 Task: Create Workspace Corporate Social Responsibility Workspace description Manage and track company import and export compliance. Workspace type Marketing 
Action: Mouse moved to (402, 86)
Screenshot: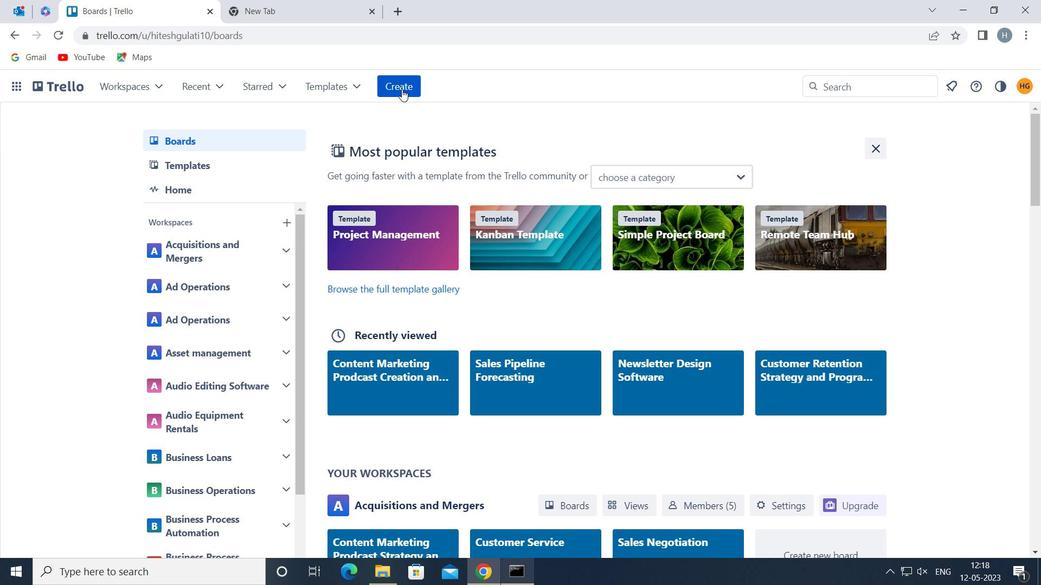 
Action: Mouse pressed left at (402, 86)
Screenshot: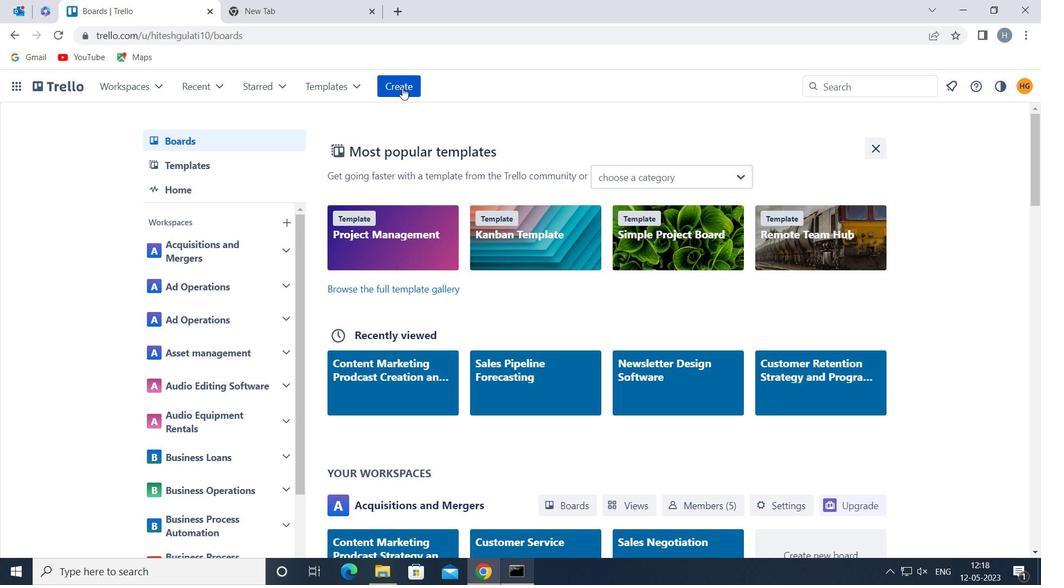 
Action: Mouse moved to (463, 229)
Screenshot: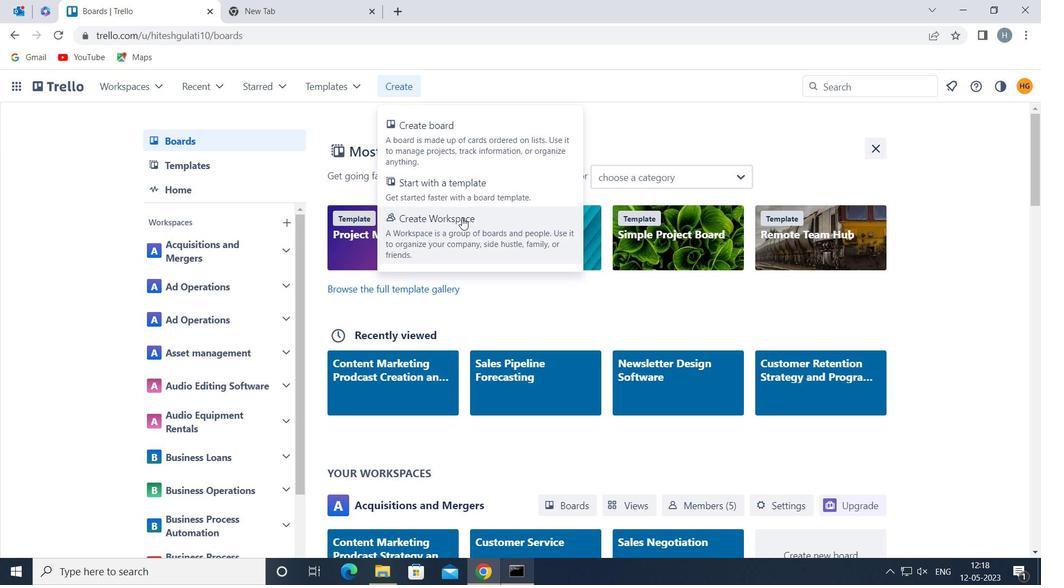 
Action: Mouse pressed left at (463, 229)
Screenshot: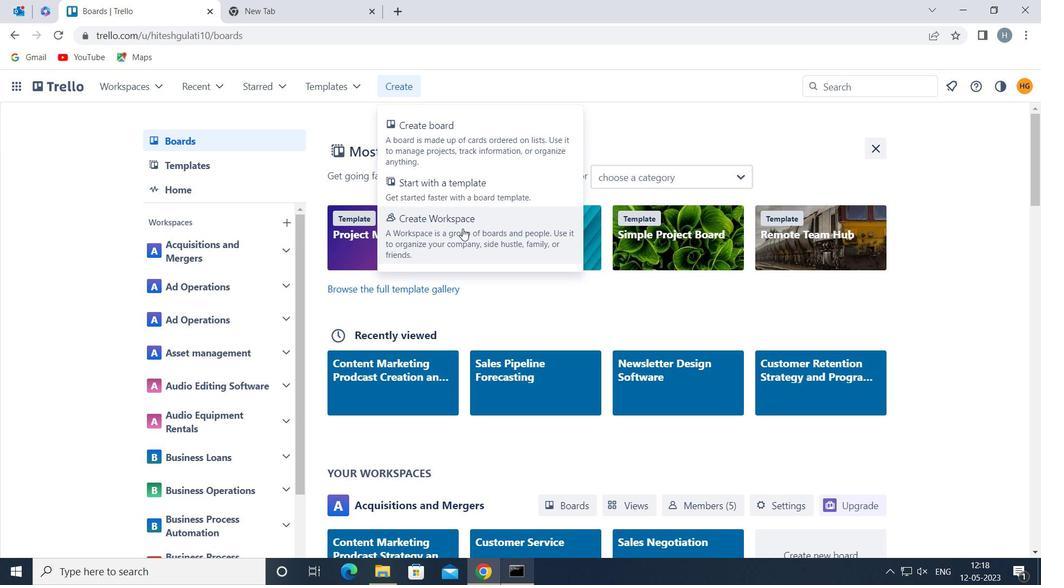 
Action: Key pressed <Key.shift>CORPORATE<Key.space><Key.shift>SOCIAL<Key.space><Key.shift>RESPONSIBILITY
Screenshot: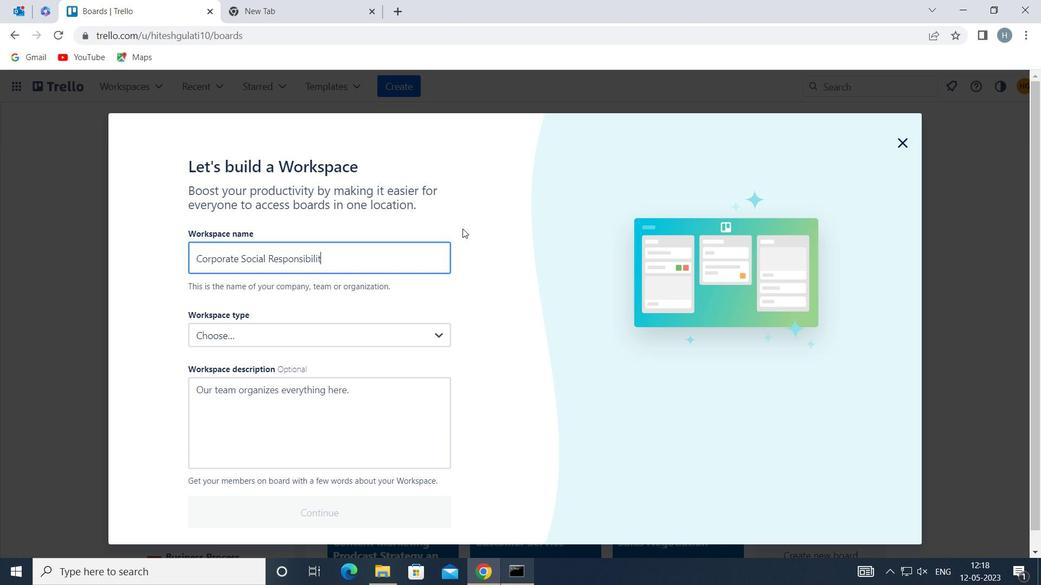 
Action: Mouse moved to (346, 406)
Screenshot: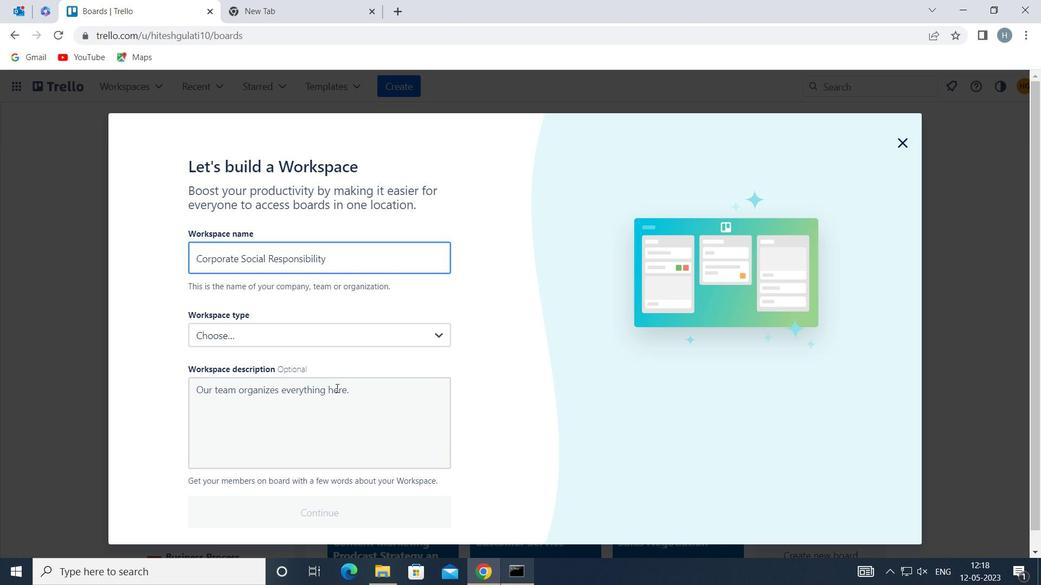 
Action: Mouse pressed left at (346, 406)
Screenshot: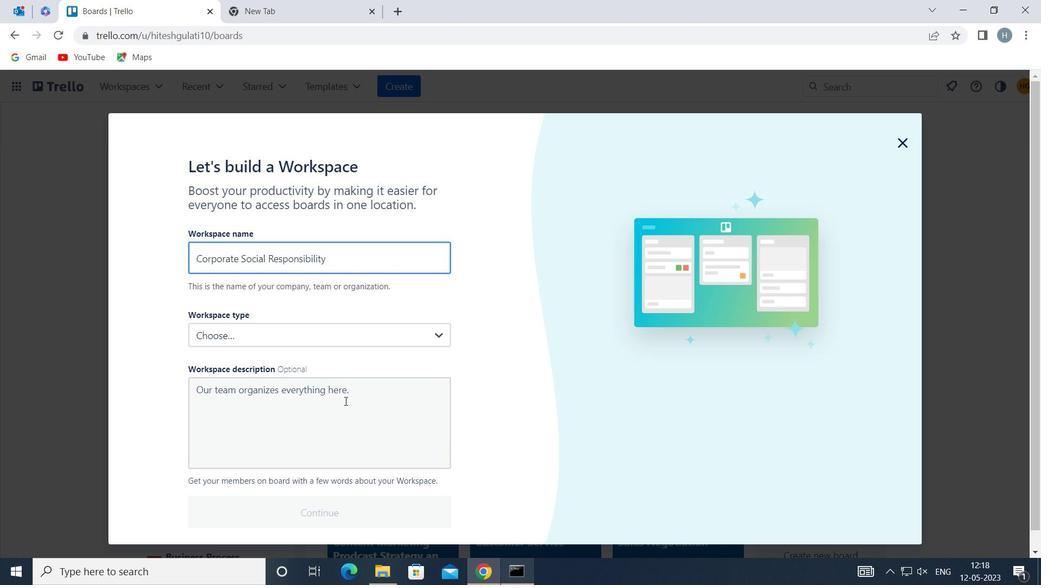 
Action: Mouse moved to (346, 407)
Screenshot: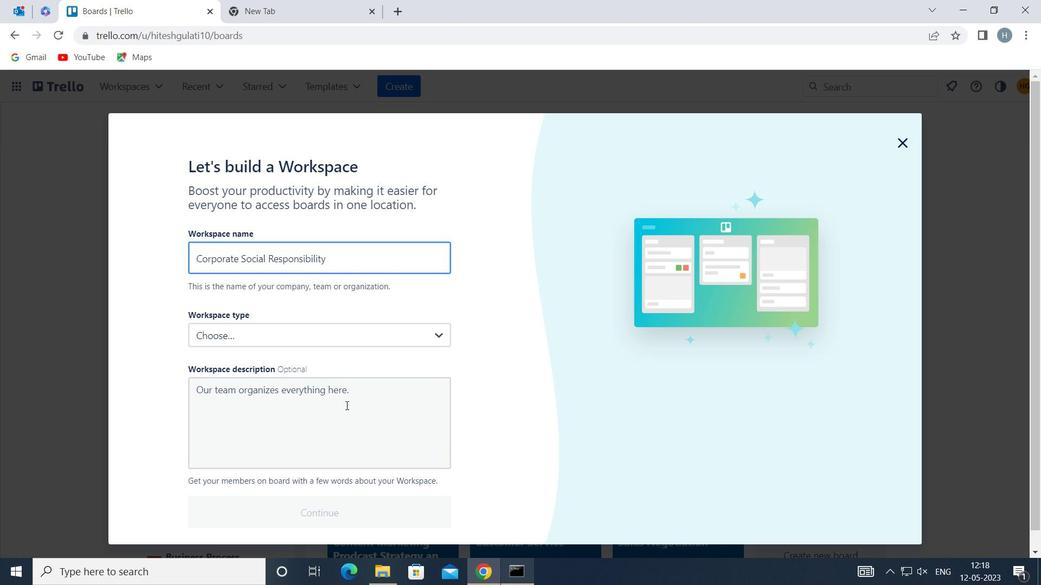 
Action: Key pressed <Key.shift>MANAGE<Key.space>AND<Key.space>TRACK<Key.space>COMPANY<Key.space>IMPORT<Key.space>AND<Key.space>EXPORT<Key.space>COMPLIANCE
Screenshot: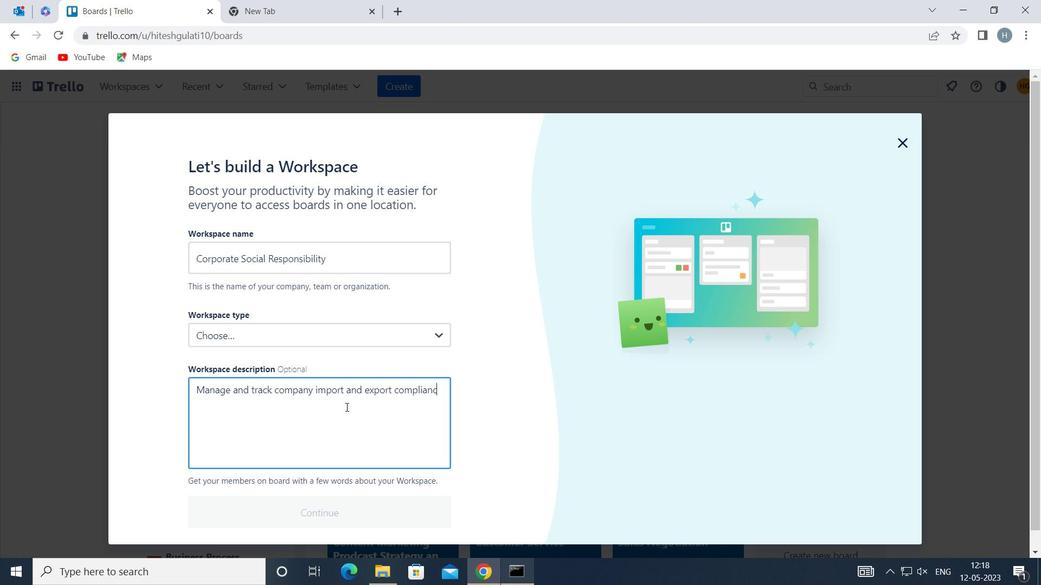 
Action: Mouse moved to (367, 331)
Screenshot: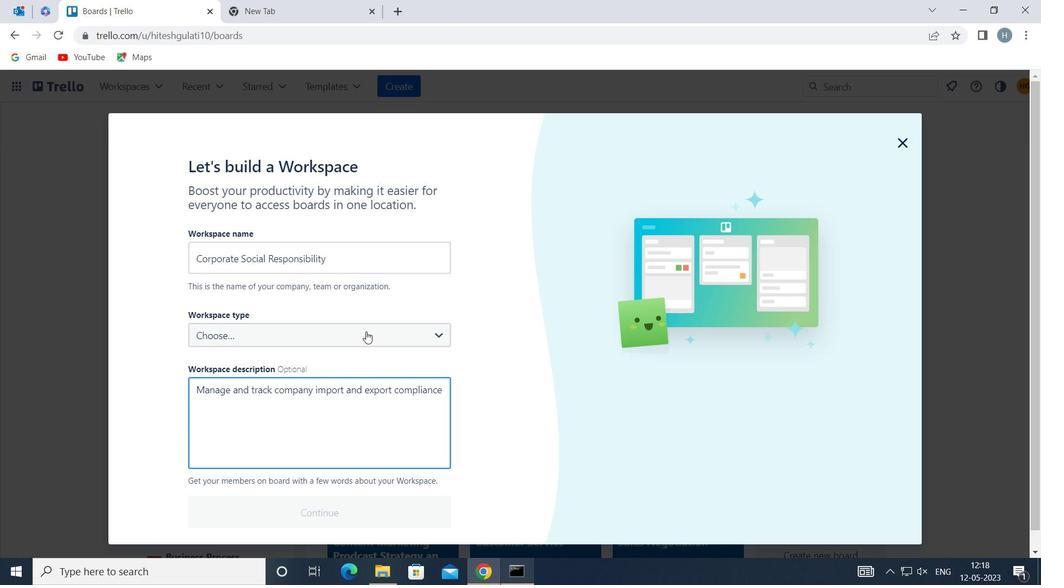 
Action: Mouse pressed left at (367, 331)
Screenshot: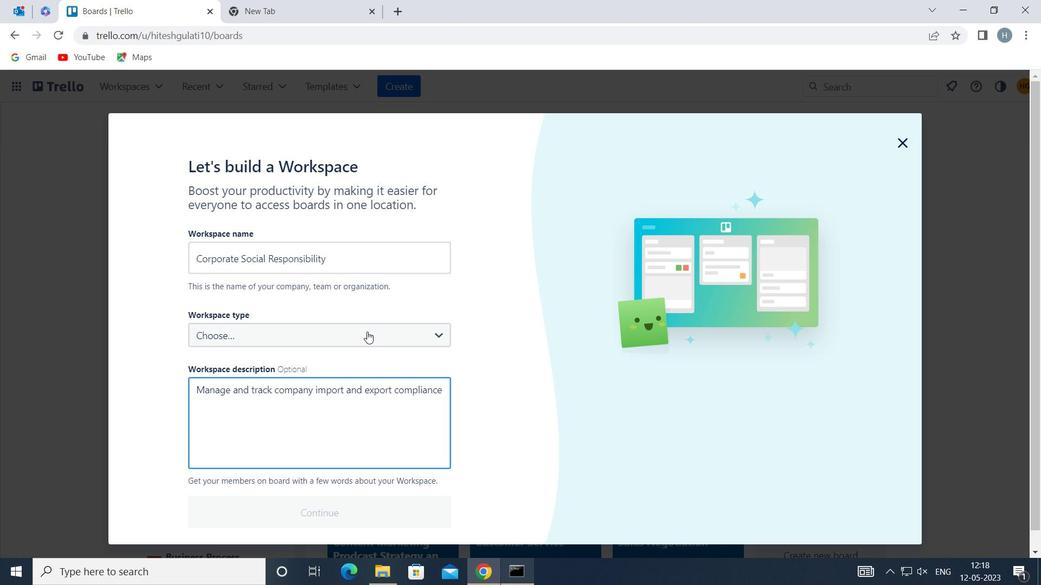 
Action: Mouse moved to (349, 379)
Screenshot: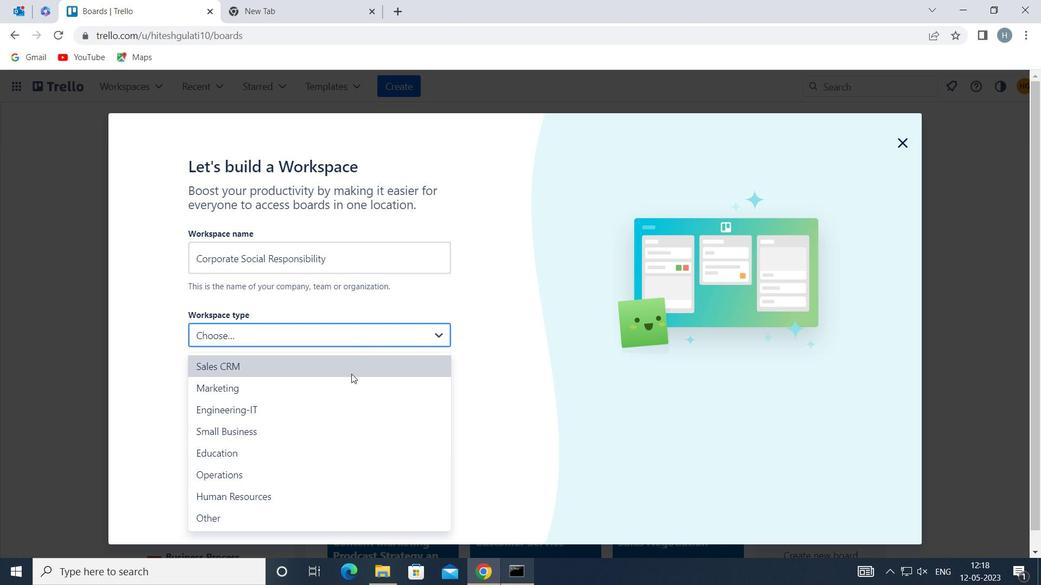 
Action: Mouse pressed left at (349, 379)
Screenshot: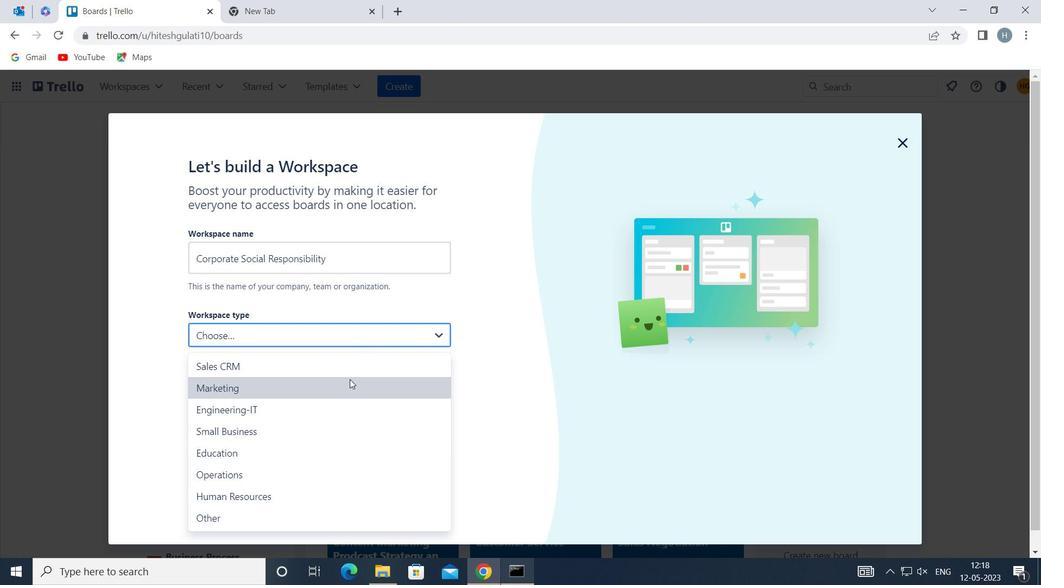 
Action: Mouse moved to (400, 512)
Screenshot: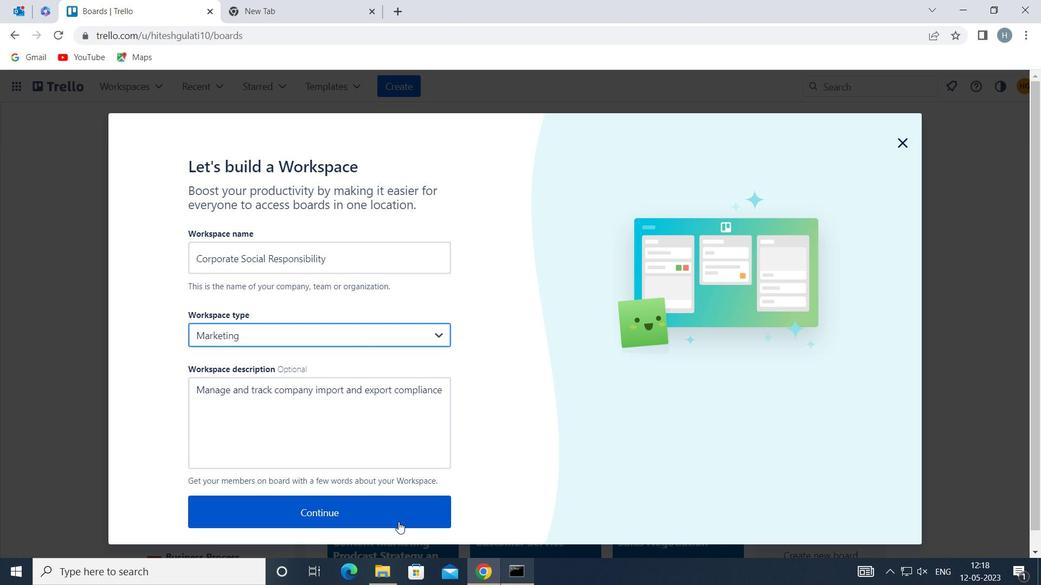 
Action: Mouse pressed left at (400, 512)
Screenshot: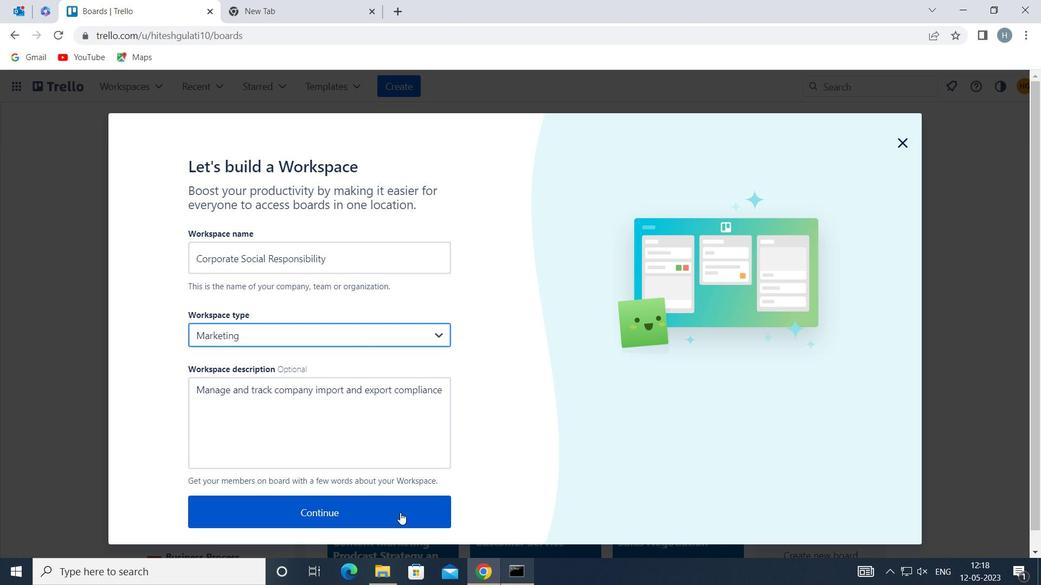 
Action: Mouse moved to (538, 374)
Screenshot: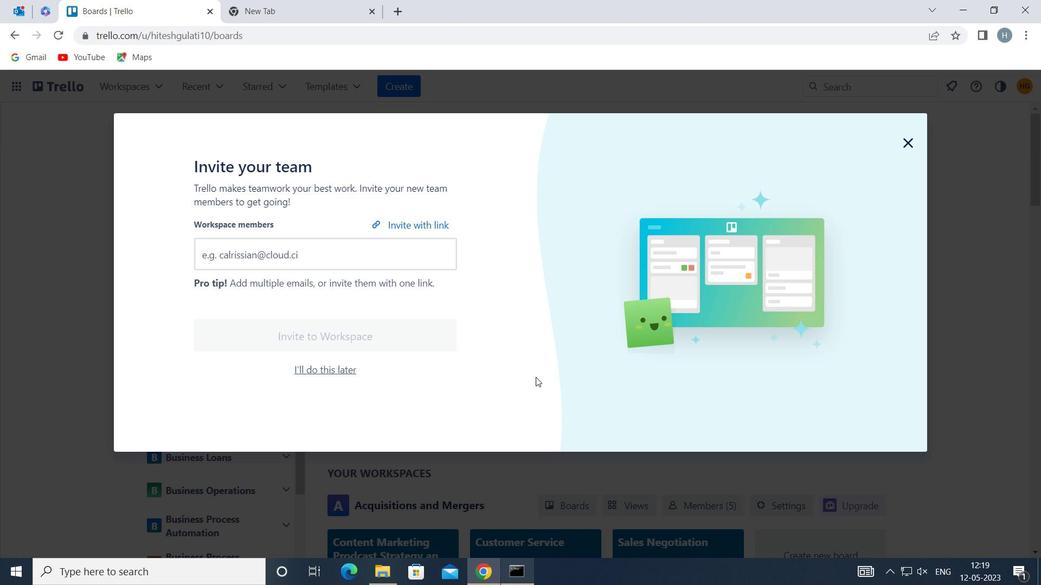 
